Task: Create a scrum project ZoomTech.
Action: Mouse moved to (211, 64)
Screenshot: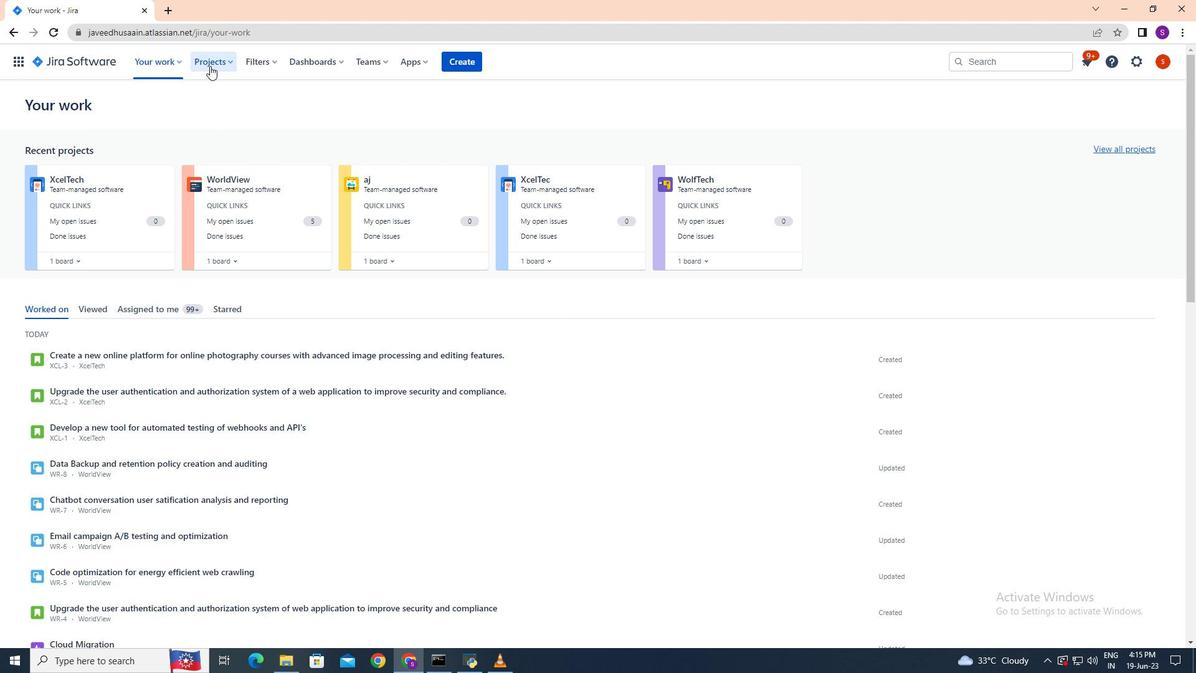 
Action: Mouse pressed left at (211, 64)
Screenshot: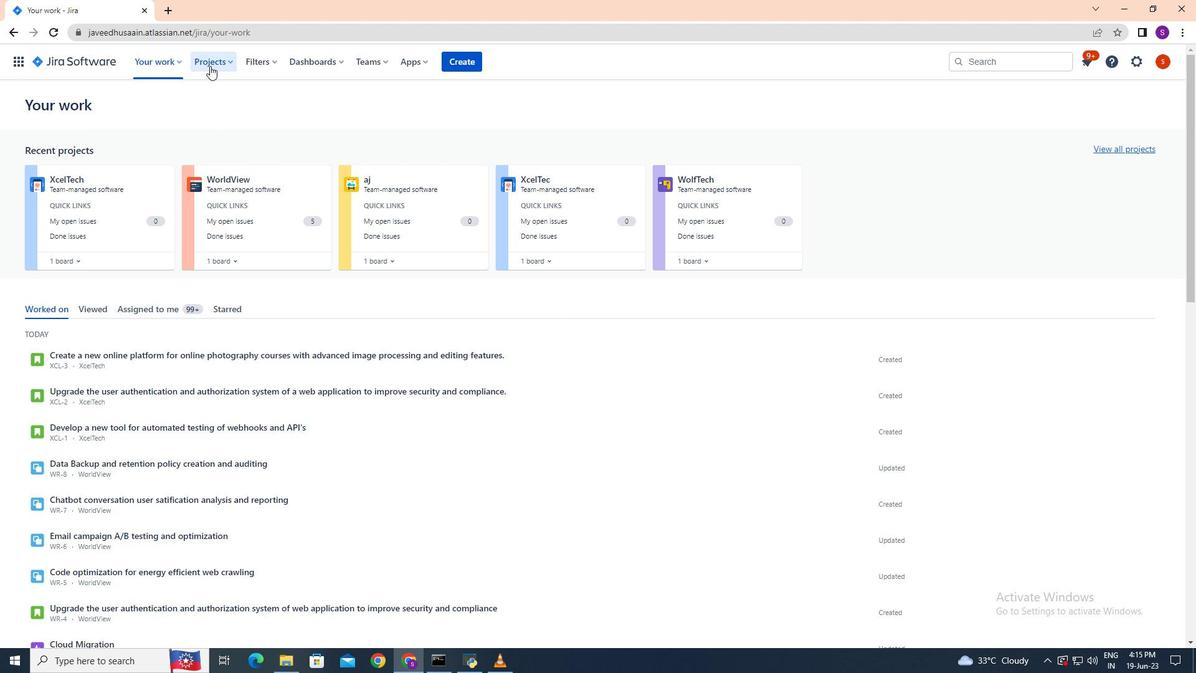 
Action: Mouse moved to (275, 307)
Screenshot: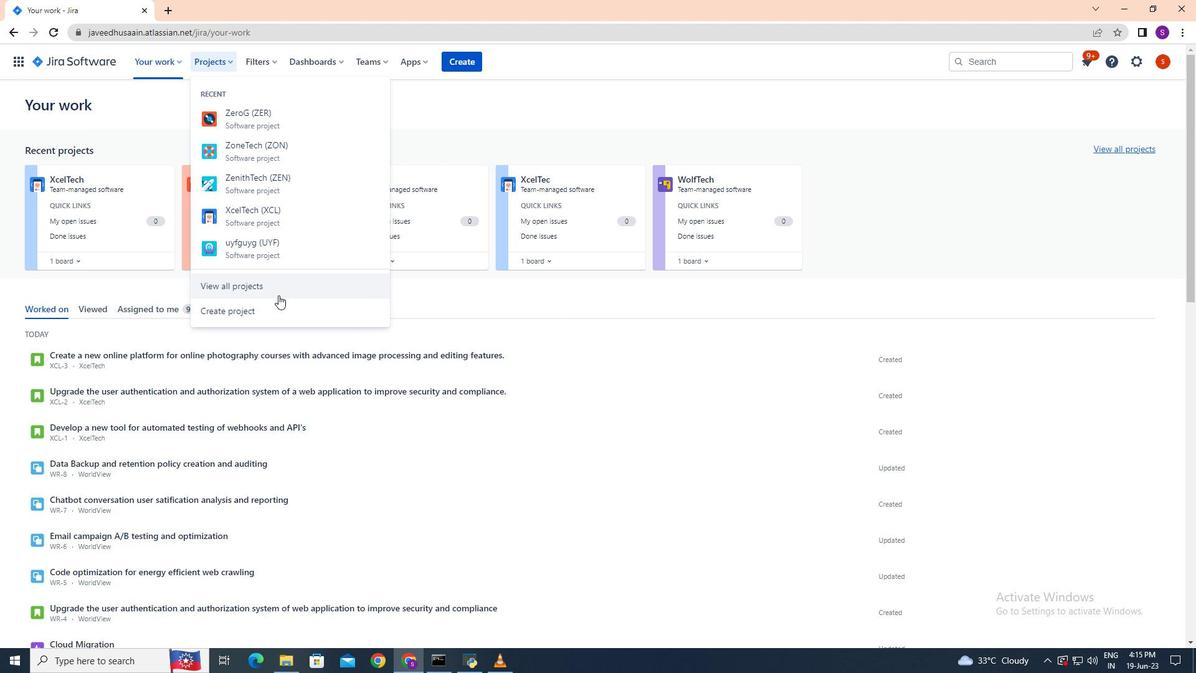 
Action: Mouse pressed left at (275, 307)
Screenshot: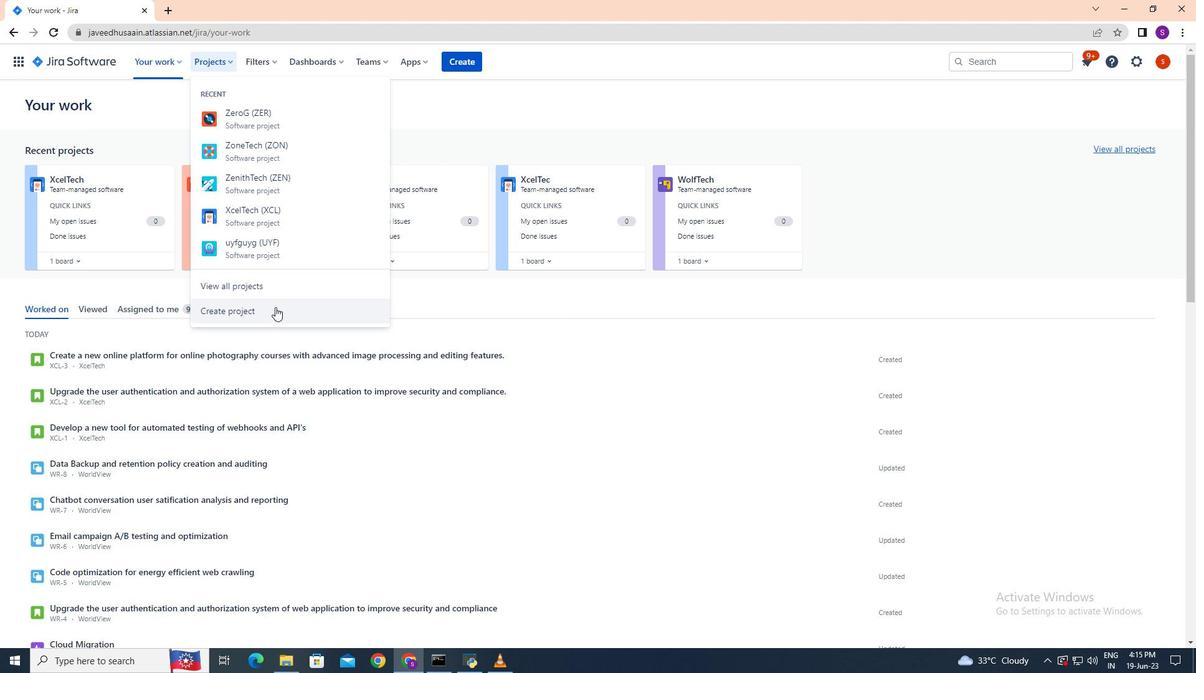 
Action: Mouse moved to (487, 228)
Screenshot: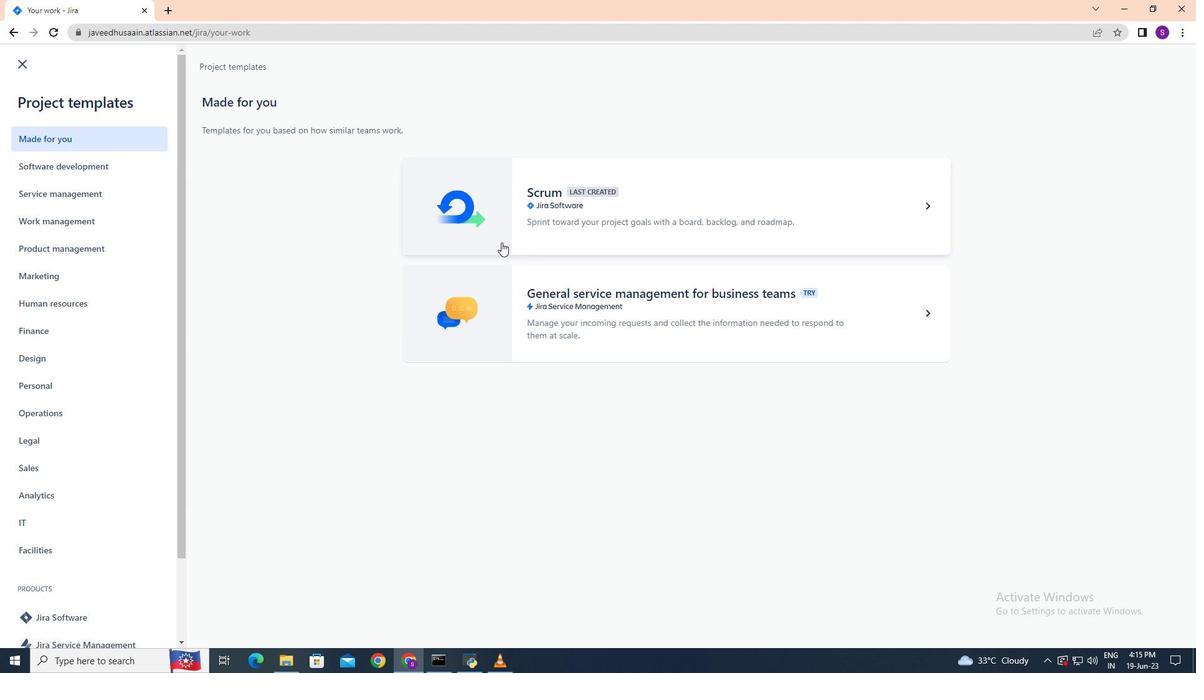 
Action: Mouse pressed left at (487, 228)
Screenshot: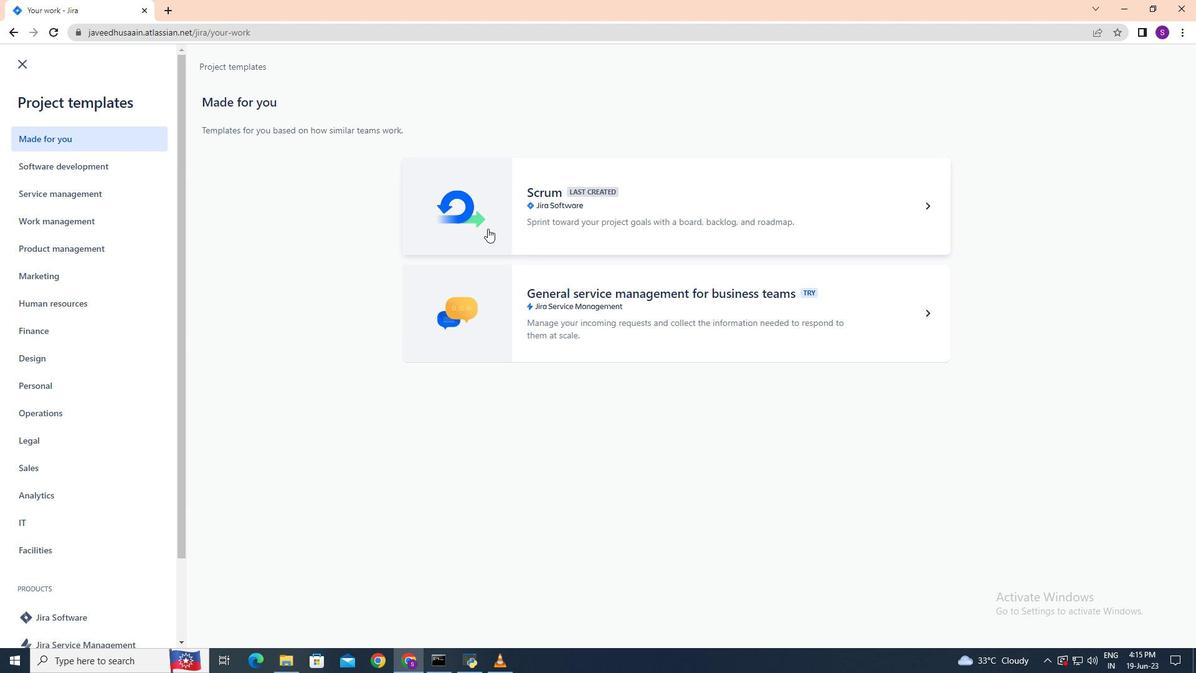 
Action: Mouse moved to (909, 619)
Screenshot: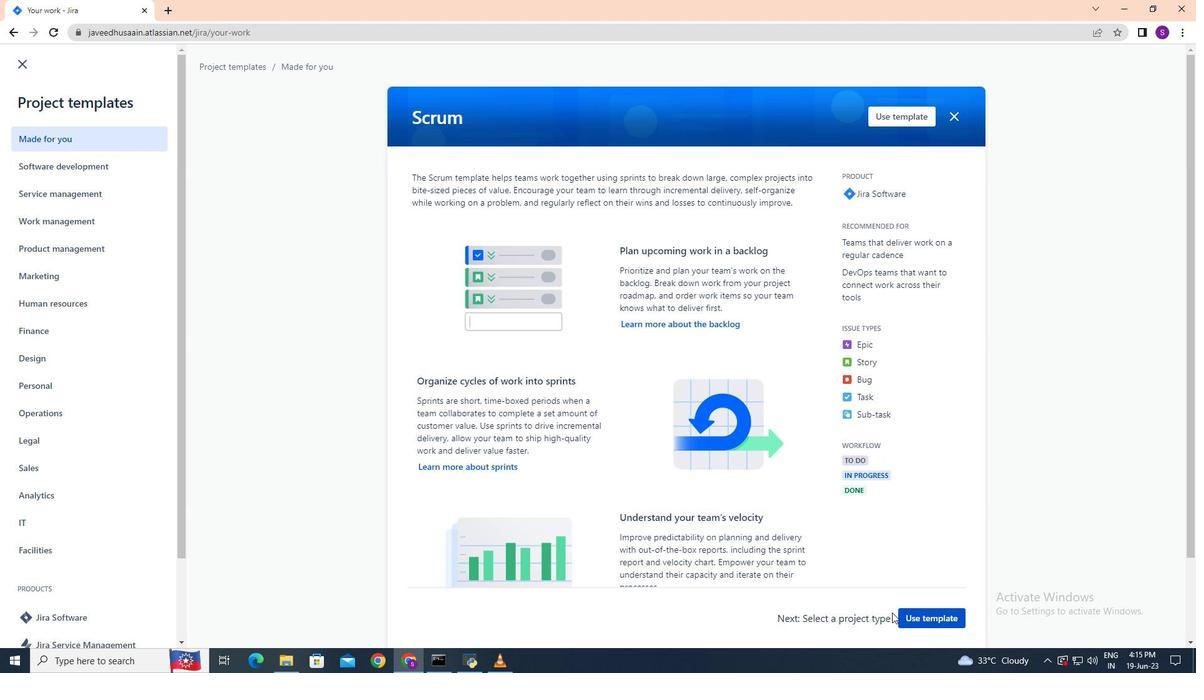 
Action: Mouse pressed left at (909, 619)
Screenshot: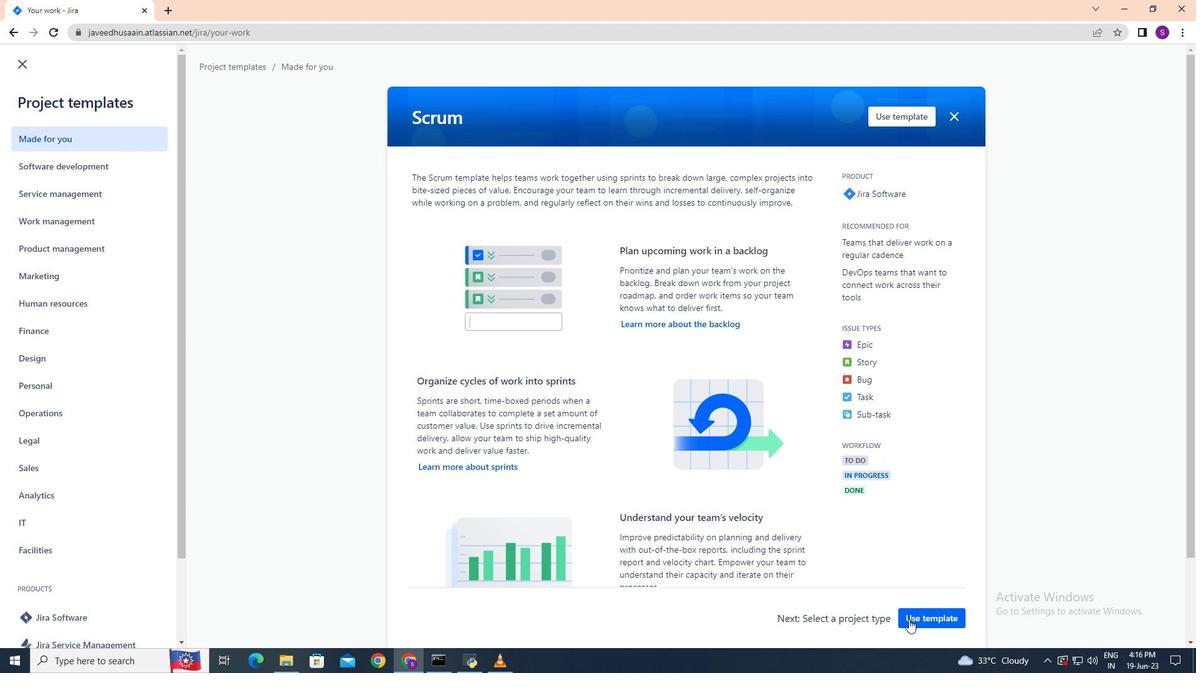 
Action: Mouse moved to (535, 613)
Screenshot: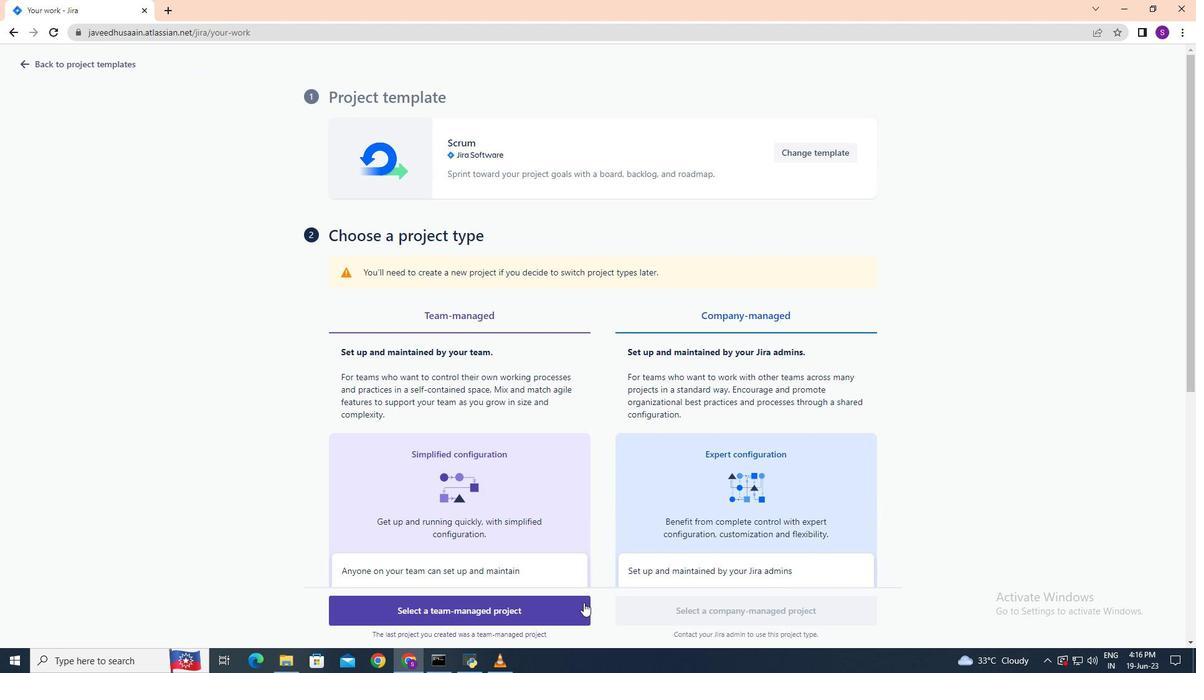 
Action: Mouse pressed left at (535, 613)
Screenshot: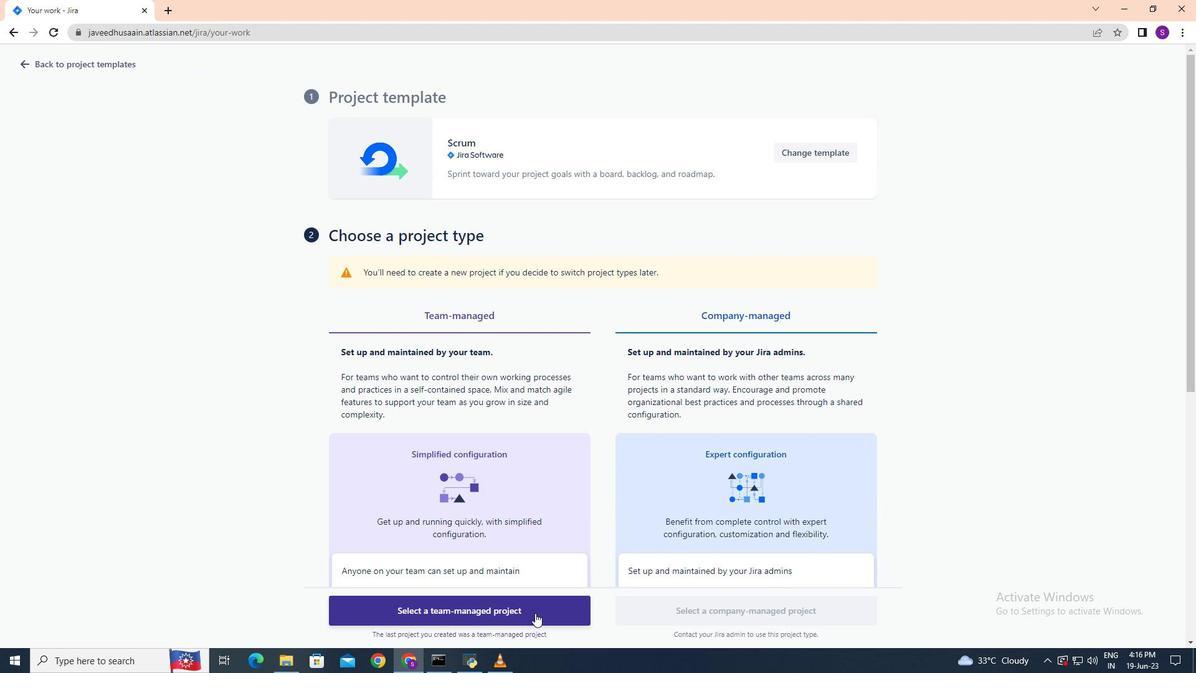 
Action: Mouse moved to (534, 613)
Screenshot: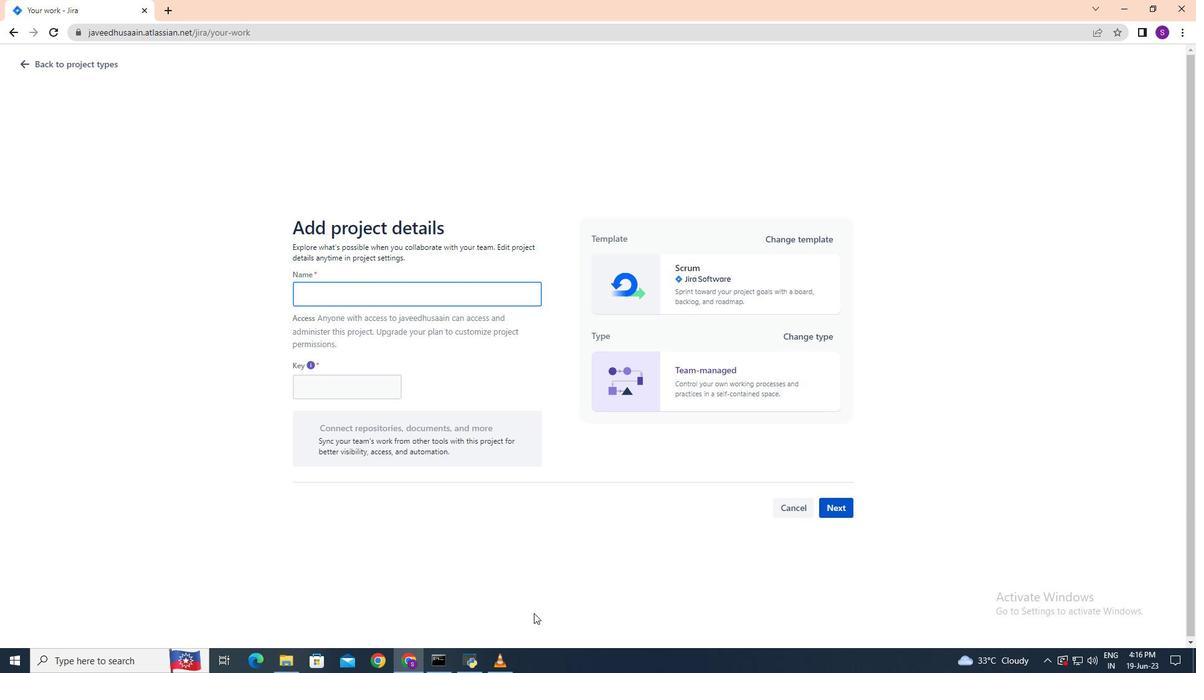 
Action: Key pressed <Key.shift><Key.shift><Key.shift><Key.shift>Zoom<Key.shift><Key.shift><Key.shift><Key.shift><Key.shift><Key.shift><Key.shift><Key.shift><Key.shift>Tech
Screenshot: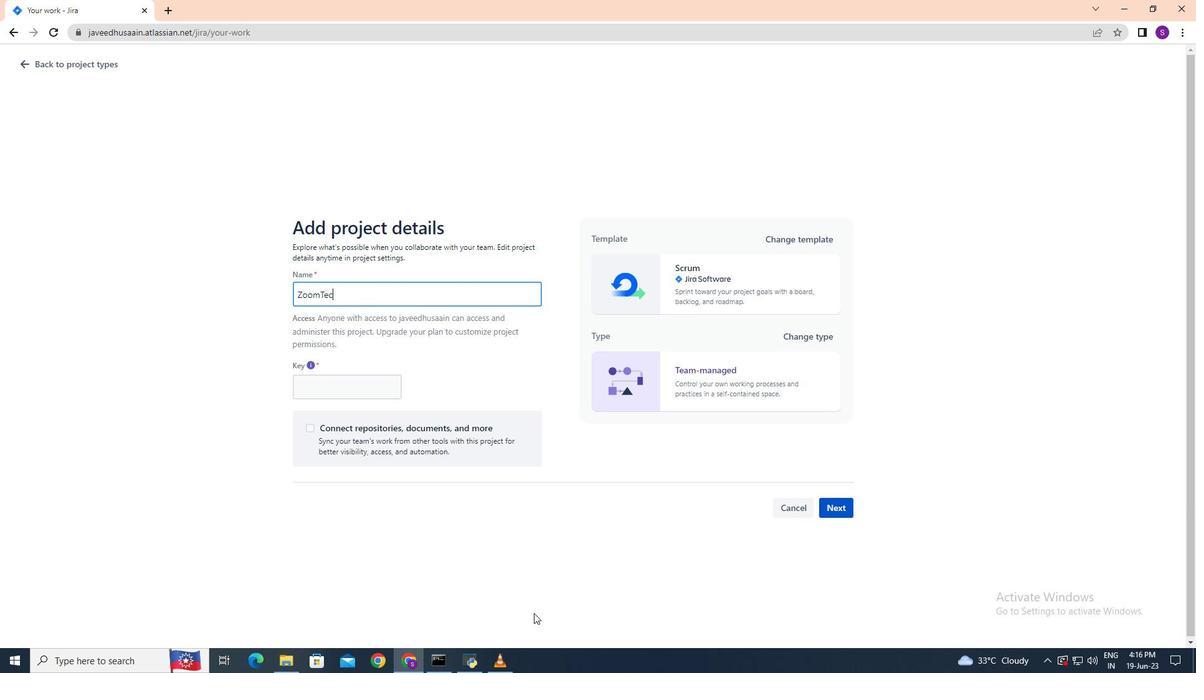 
Action: Mouse moved to (845, 509)
Screenshot: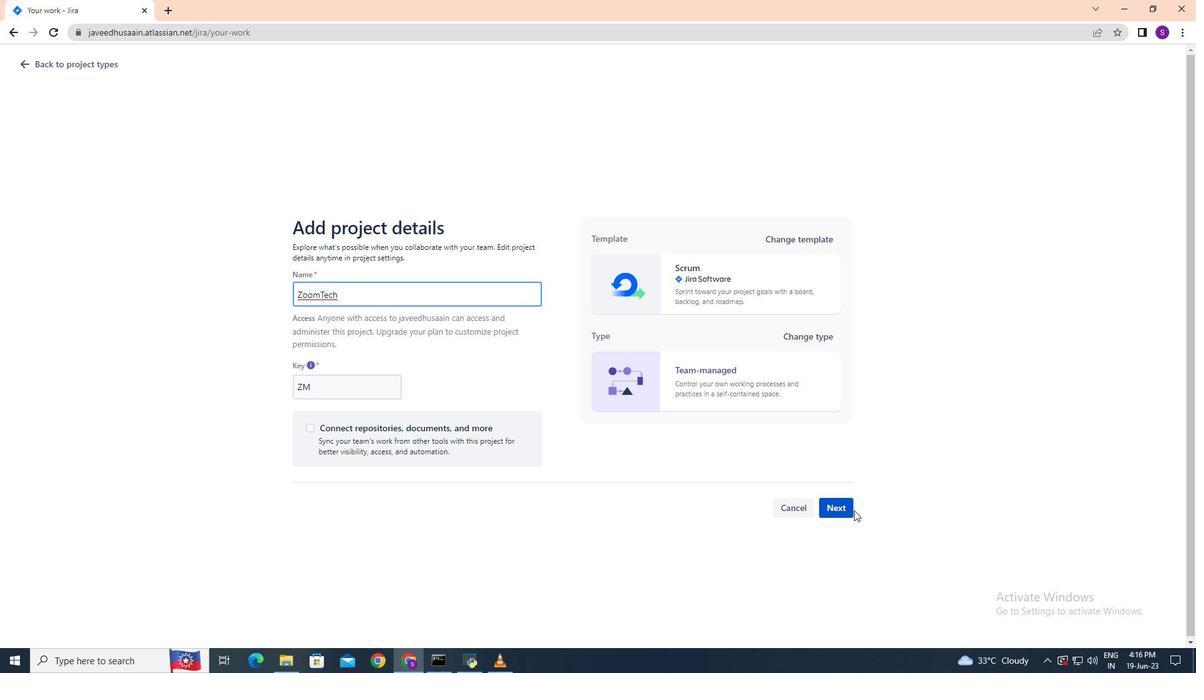 
Action: Mouse pressed left at (845, 509)
Screenshot: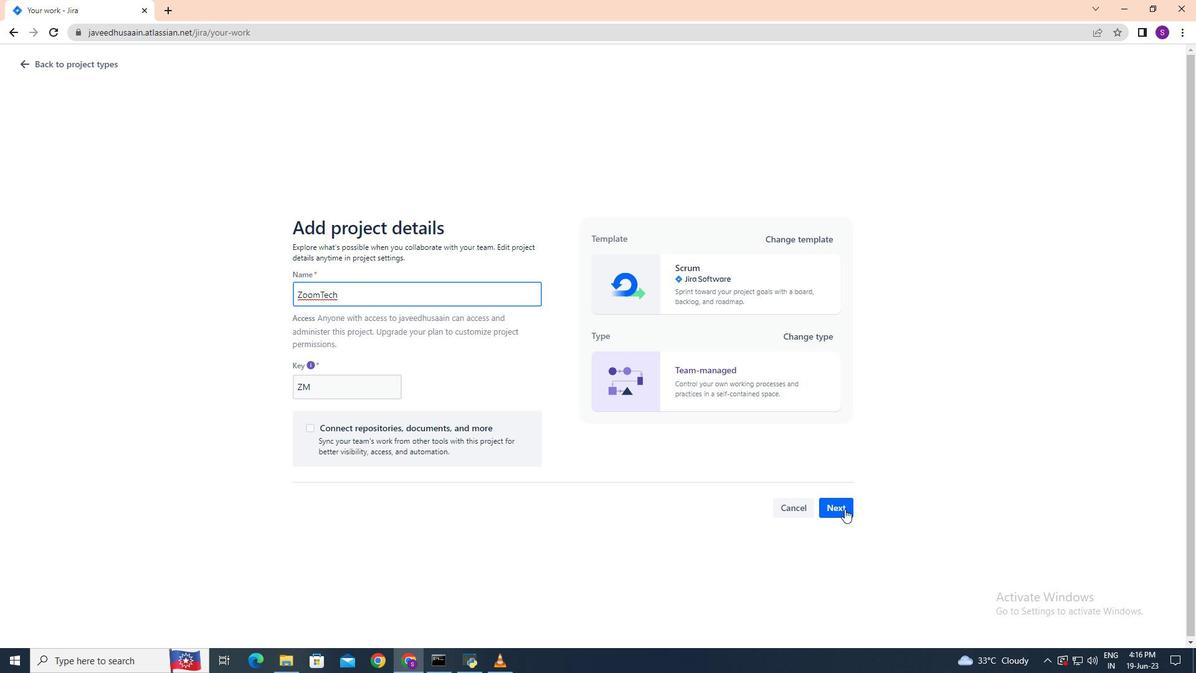 
Action: Mouse moved to (845, 509)
Screenshot: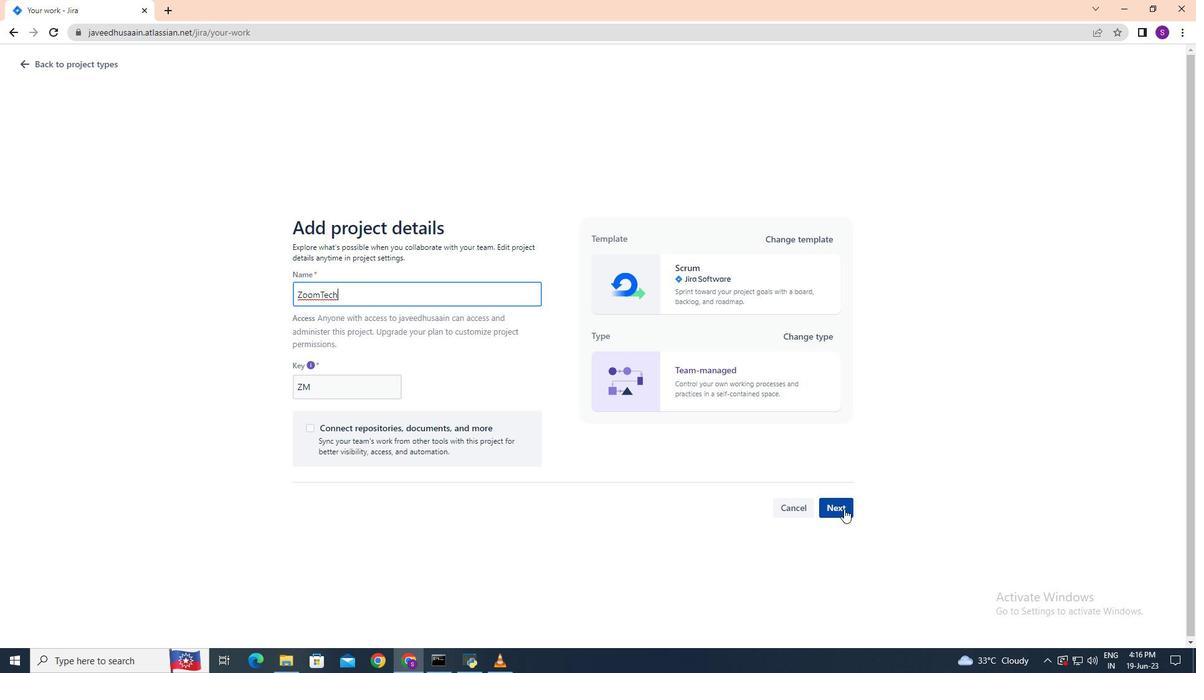
